 Task: Change the wraping the text "Please and thank you" to wrap.
Action: Mouse moved to (79, 178)
Screenshot: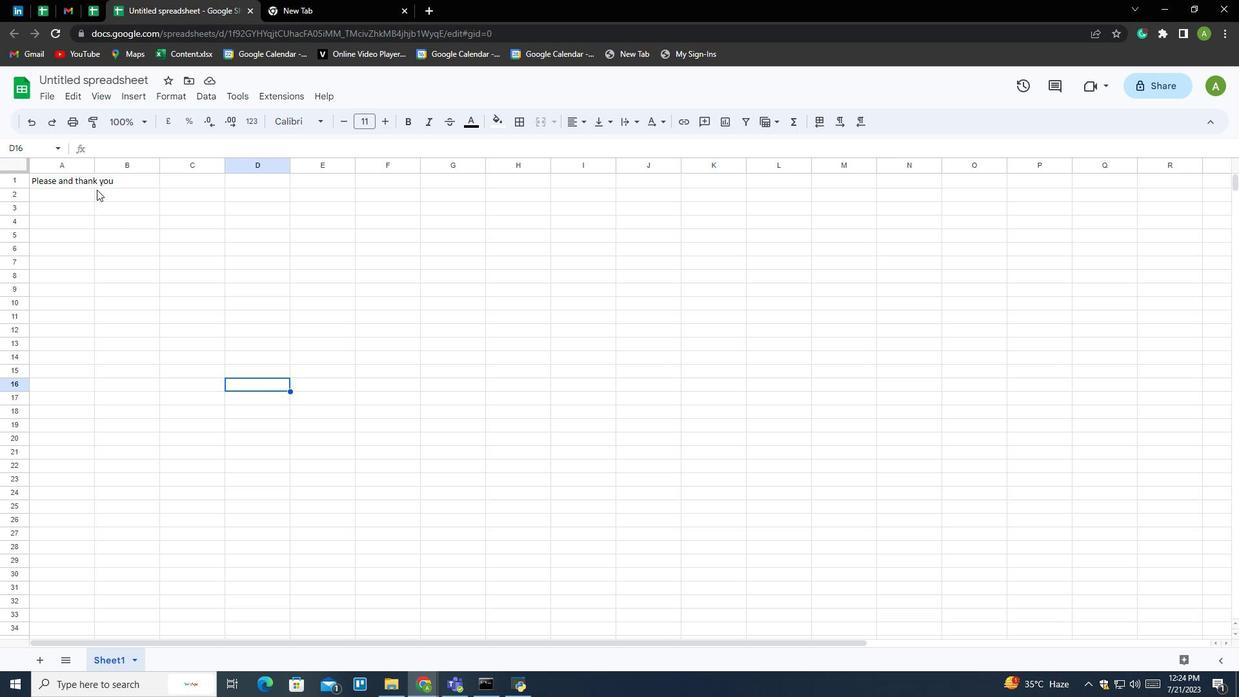 
Action: Mouse pressed left at (79, 178)
Screenshot: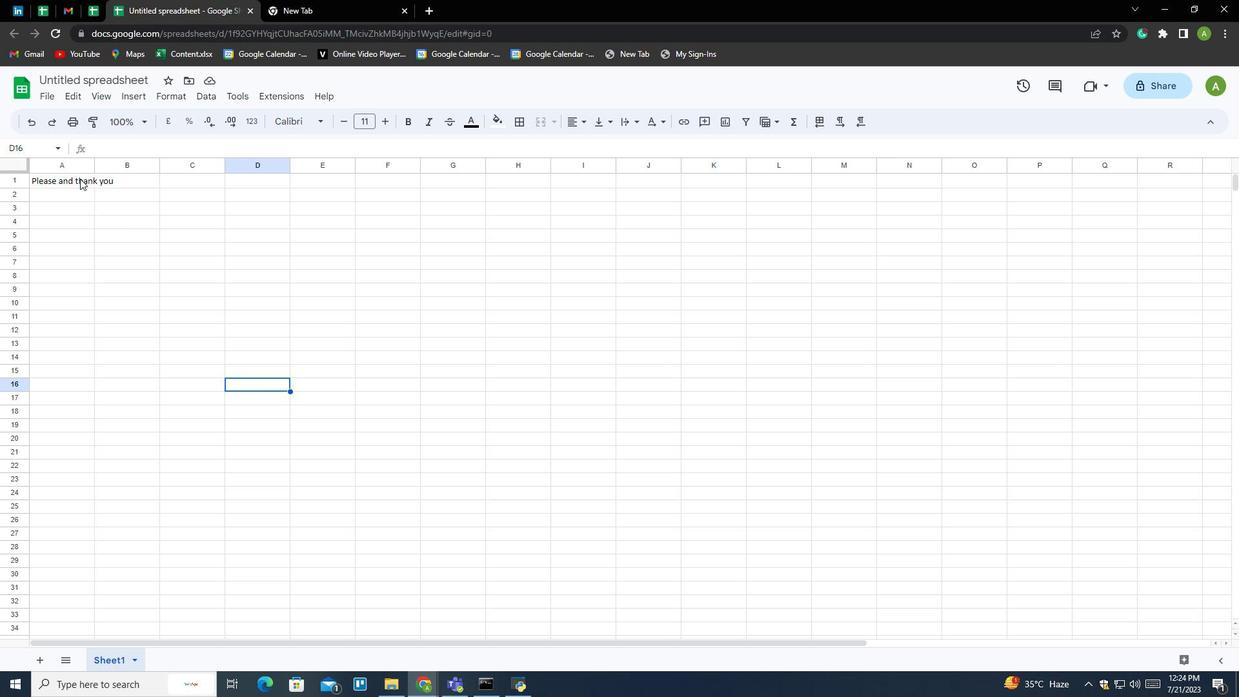 
Action: Mouse moved to (627, 121)
Screenshot: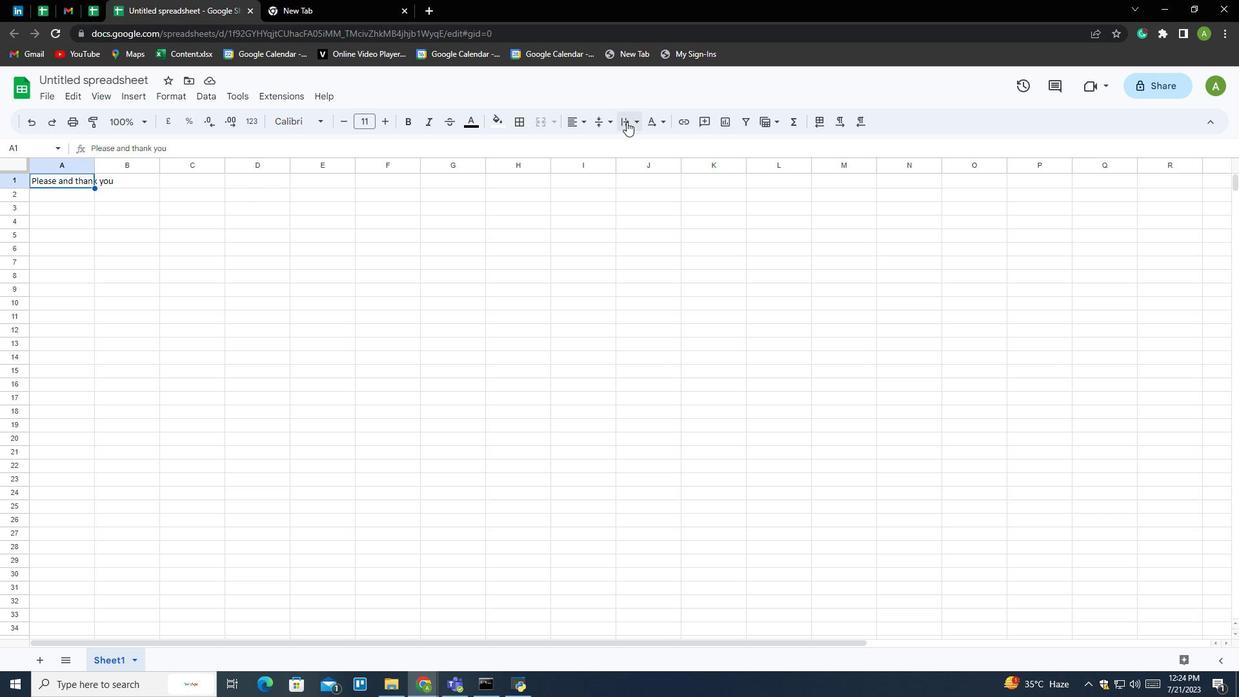 
Action: Mouse pressed left at (627, 121)
Screenshot: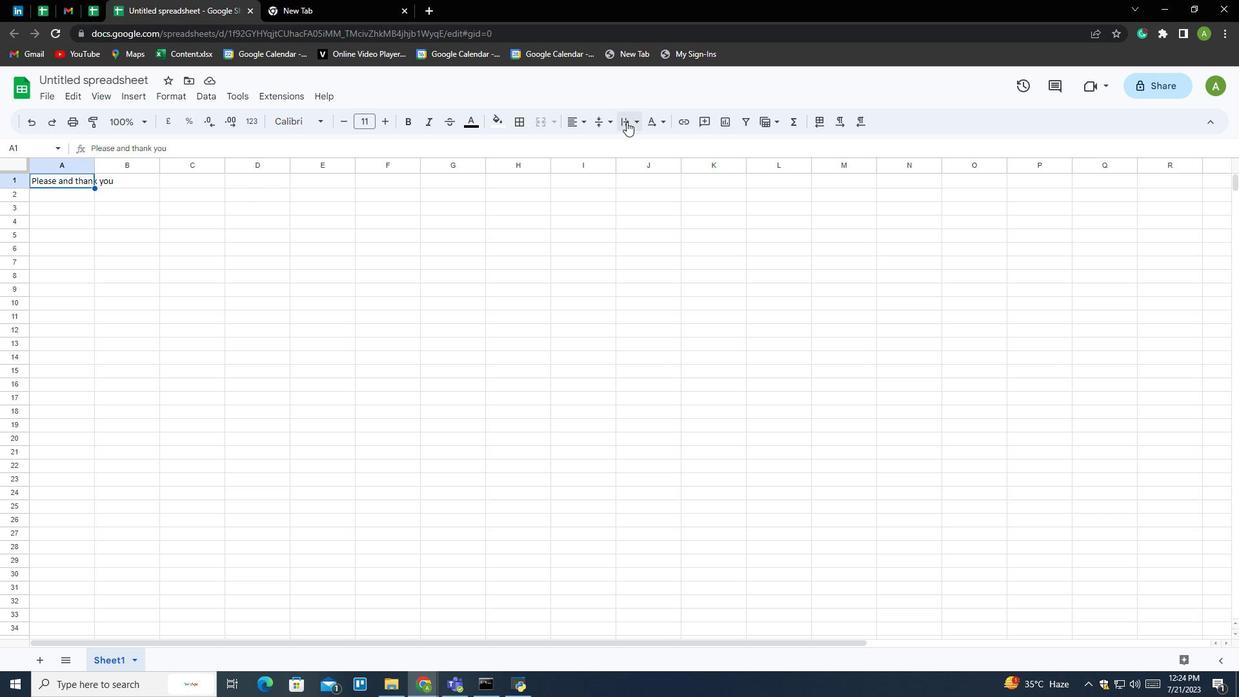 
Action: Mouse moved to (651, 147)
Screenshot: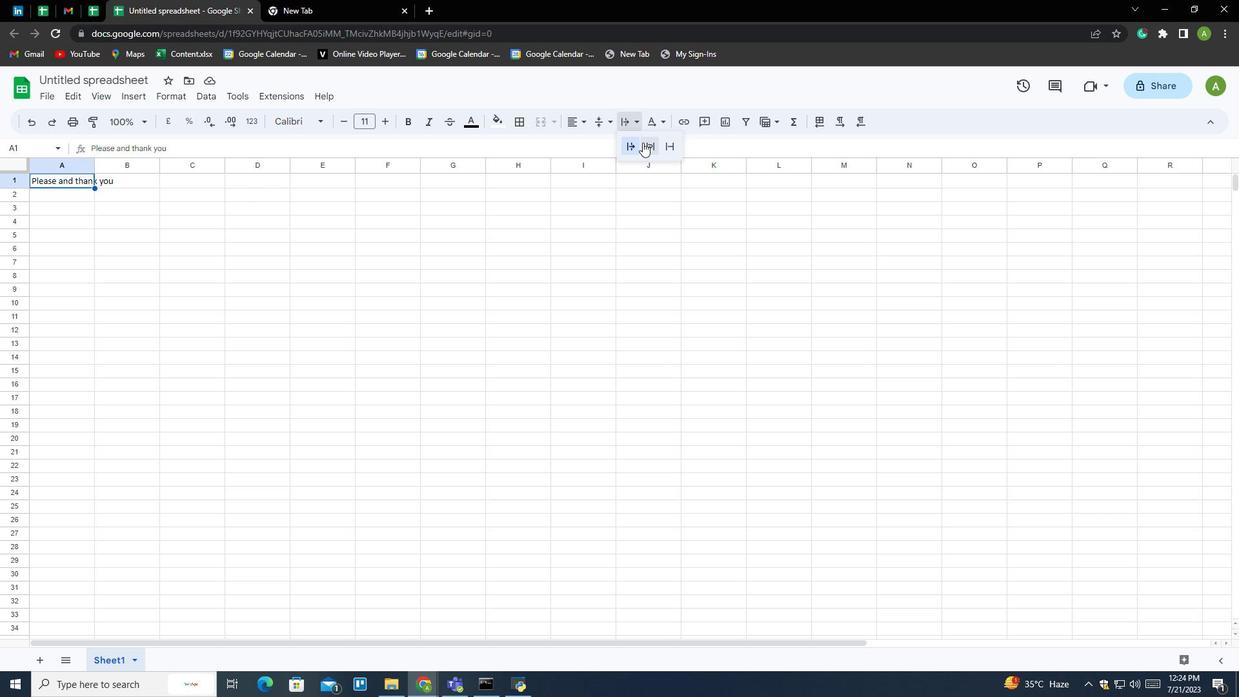 
Action: Mouse pressed left at (651, 147)
Screenshot: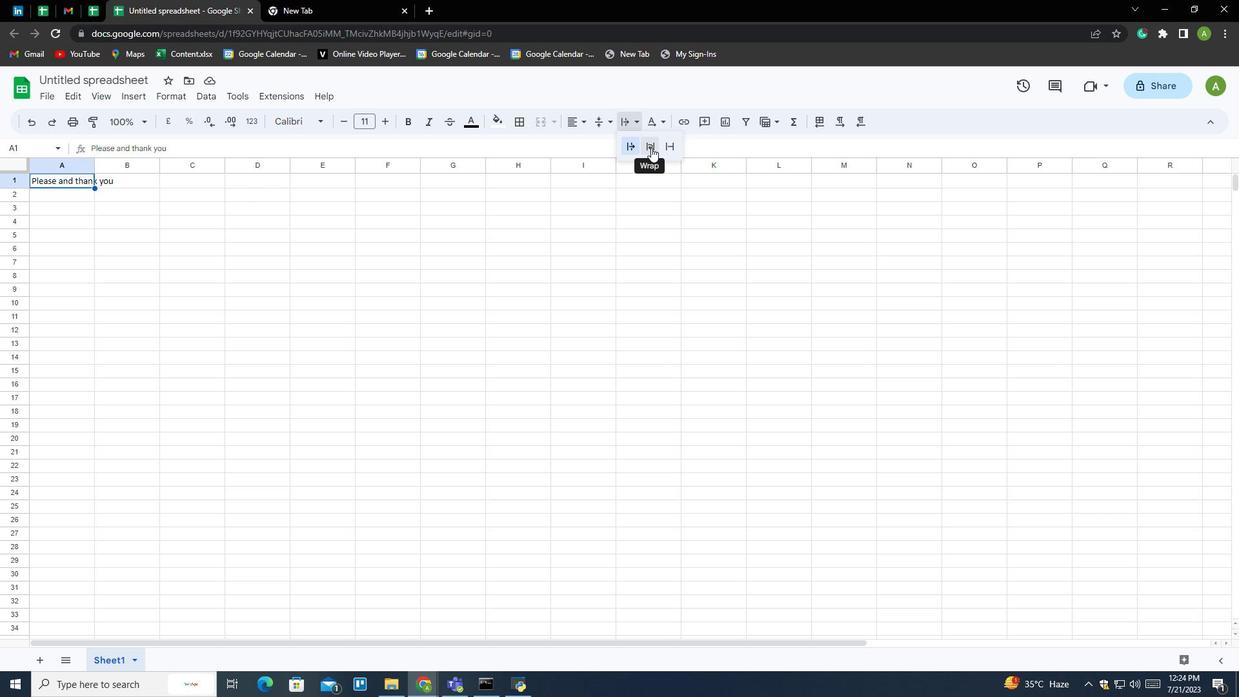 
Action: Mouse moved to (602, 291)
Screenshot: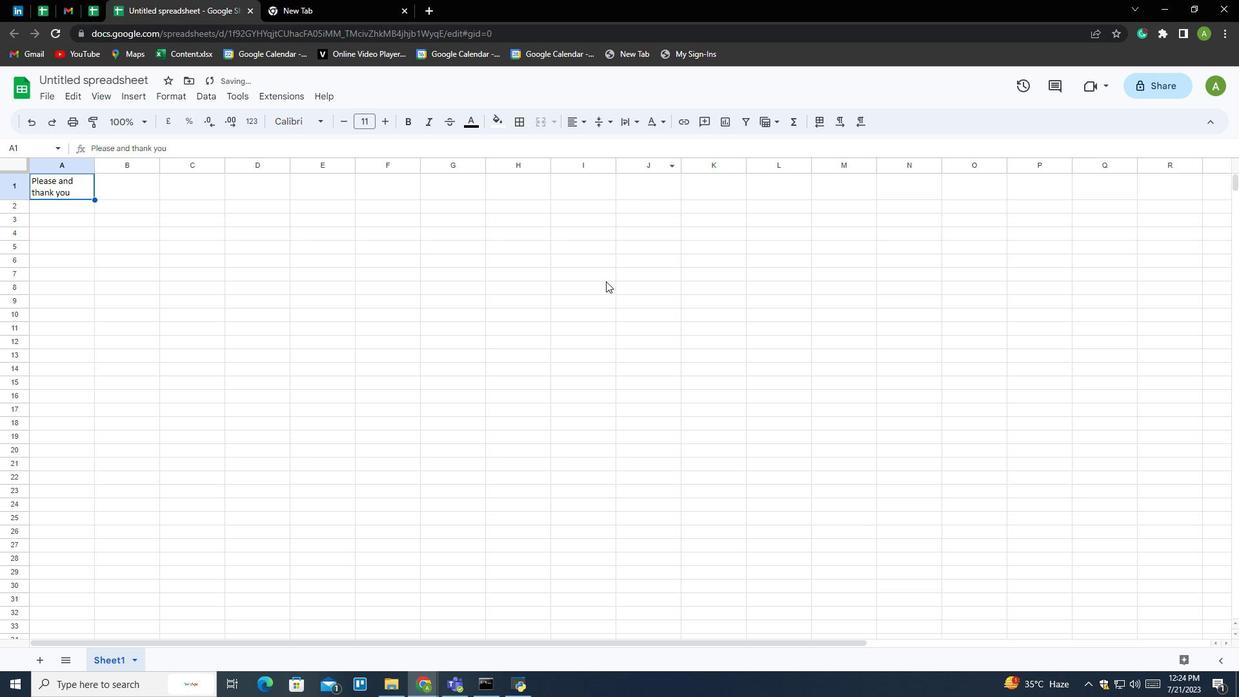 
